 Task: Set the Outlook calendar work hours to start at 9:00 AM and end at 5:00 PM.
Action: Mouse moved to (41, 23)
Screenshot: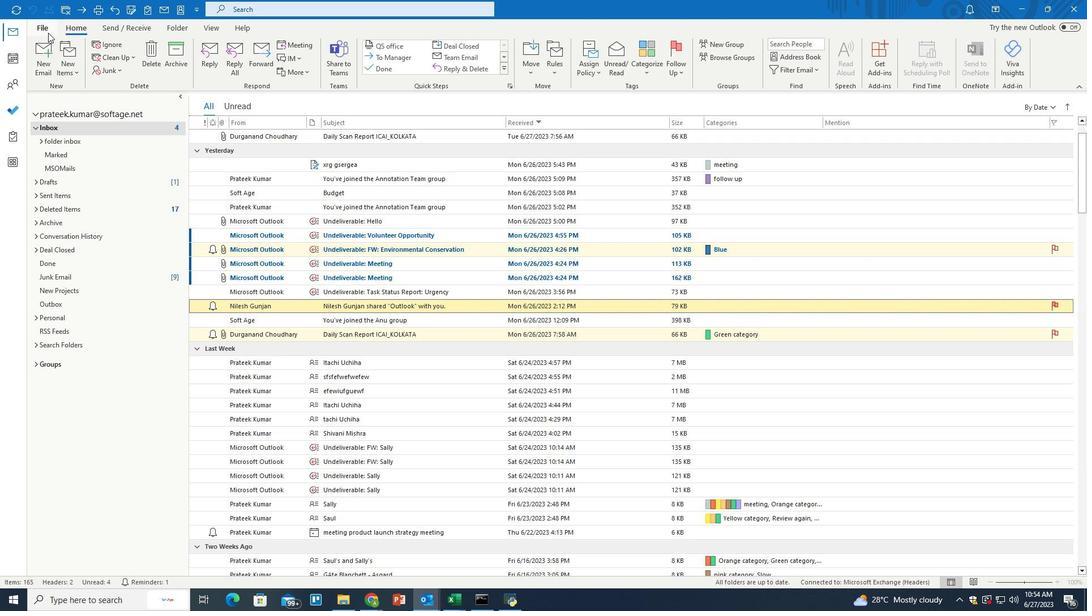 
Action: Mouse pressed left at (41, 23)
Screenshot: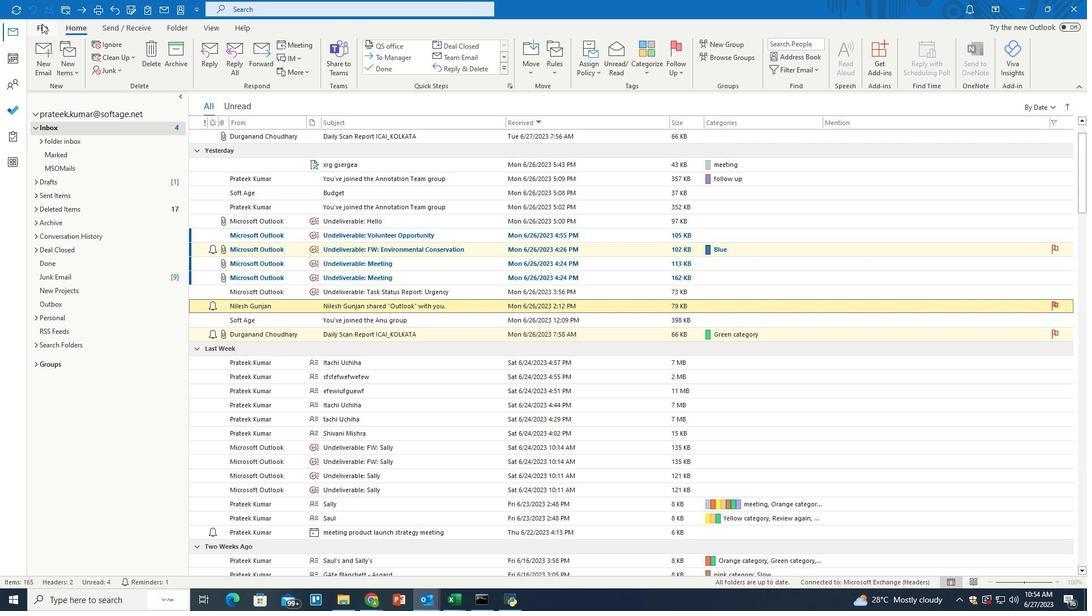 
Action: Mouse moved to (38, 541)
Screenshot: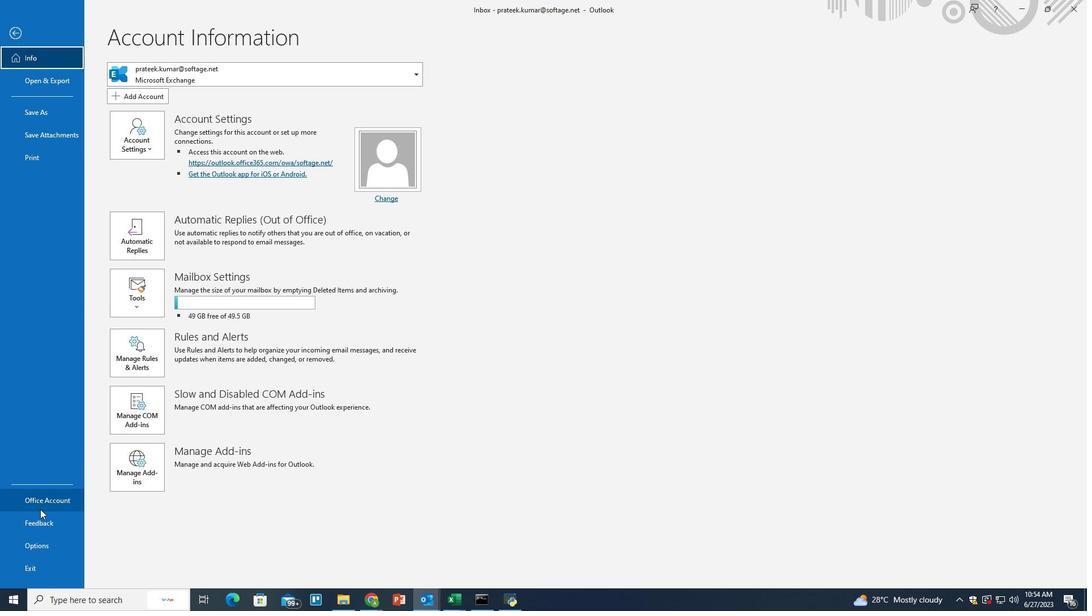 
Action: Mouse pressed left at (38, 541)
Screenshot: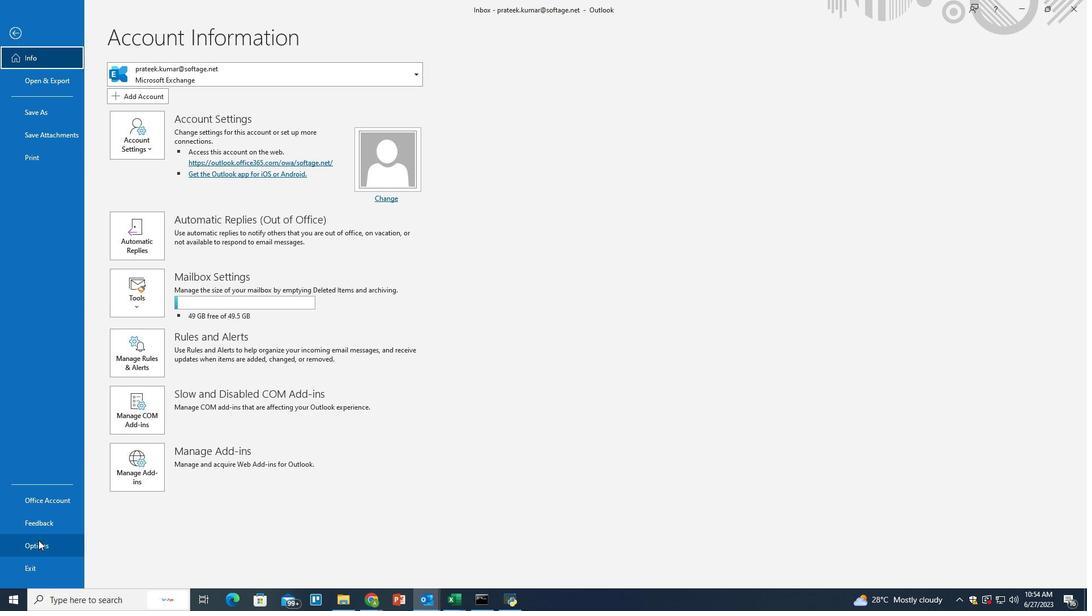 
Action: Mouse moved to (322, 164)
Screenshot: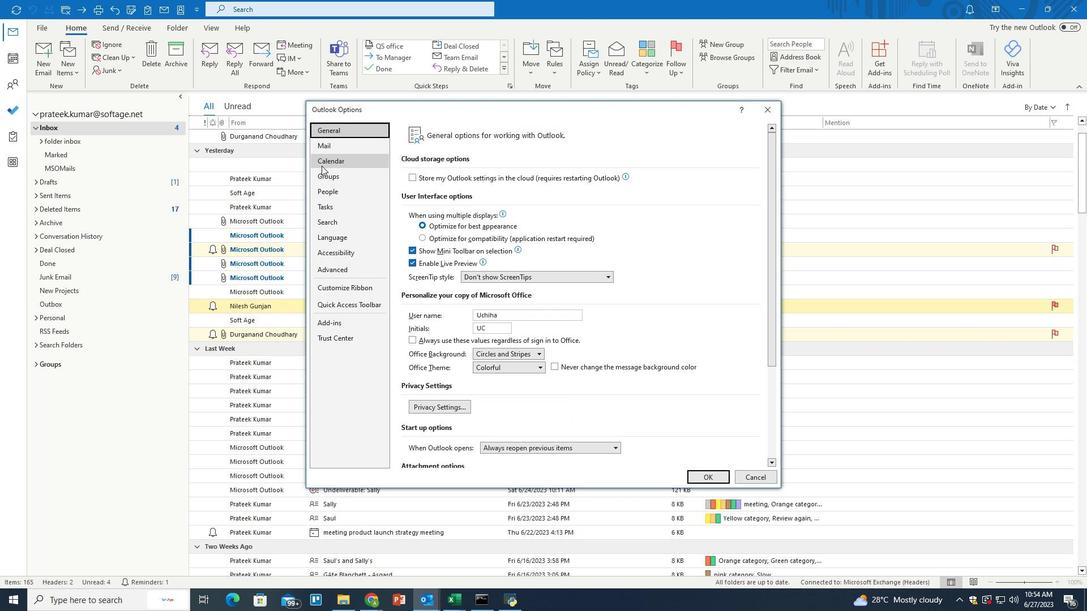 
Action: Mouse pressed left at (322, 164)
Screenshot: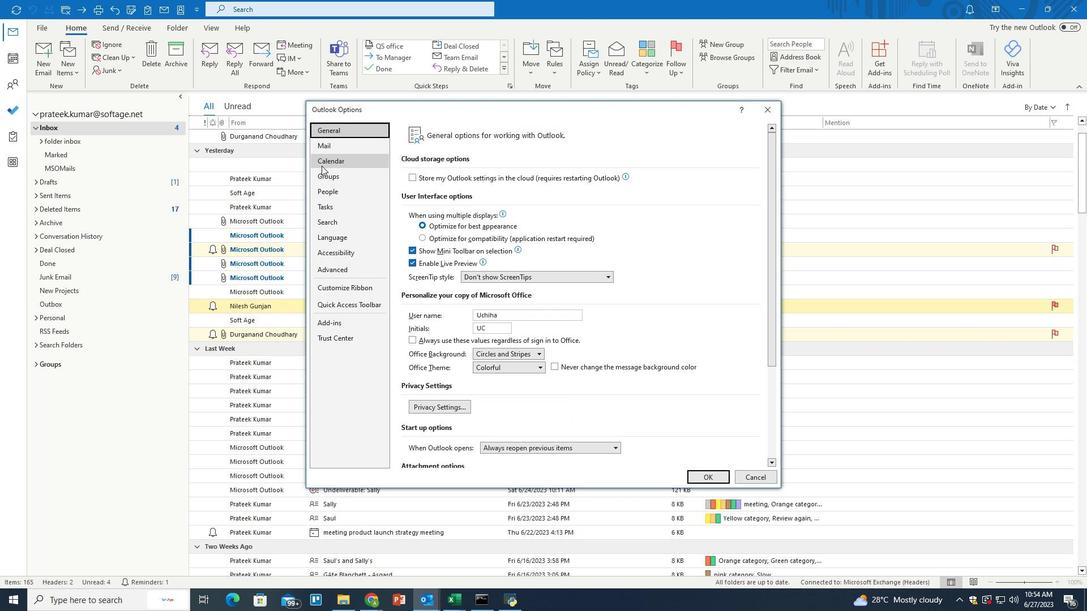
Action: Mouse moved to (532, 191)
Screenshot: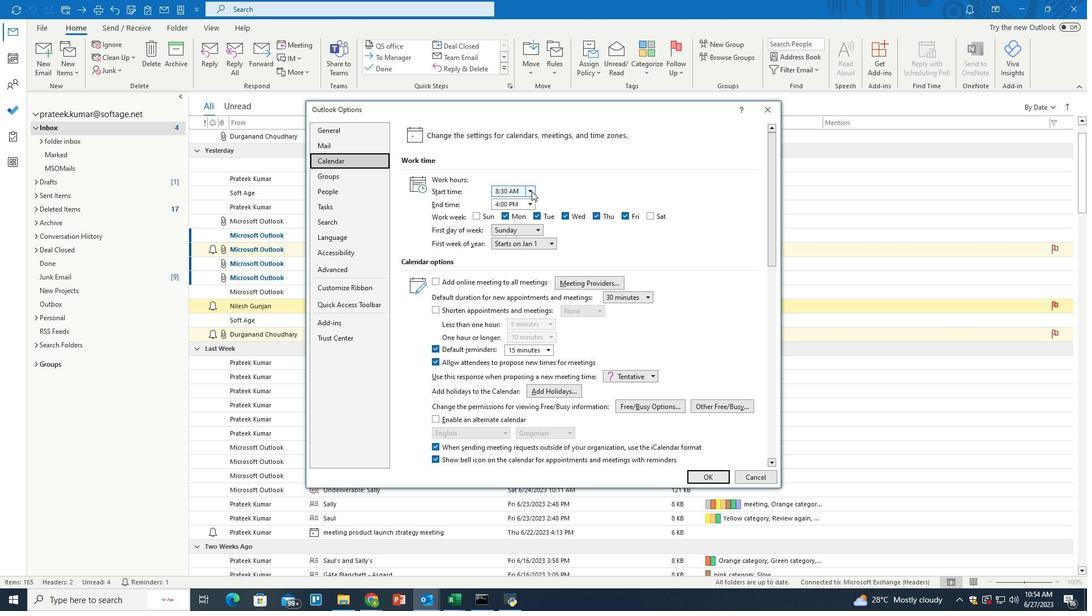 
Action: Mouse pressed left at (532, 191)
Screenshot: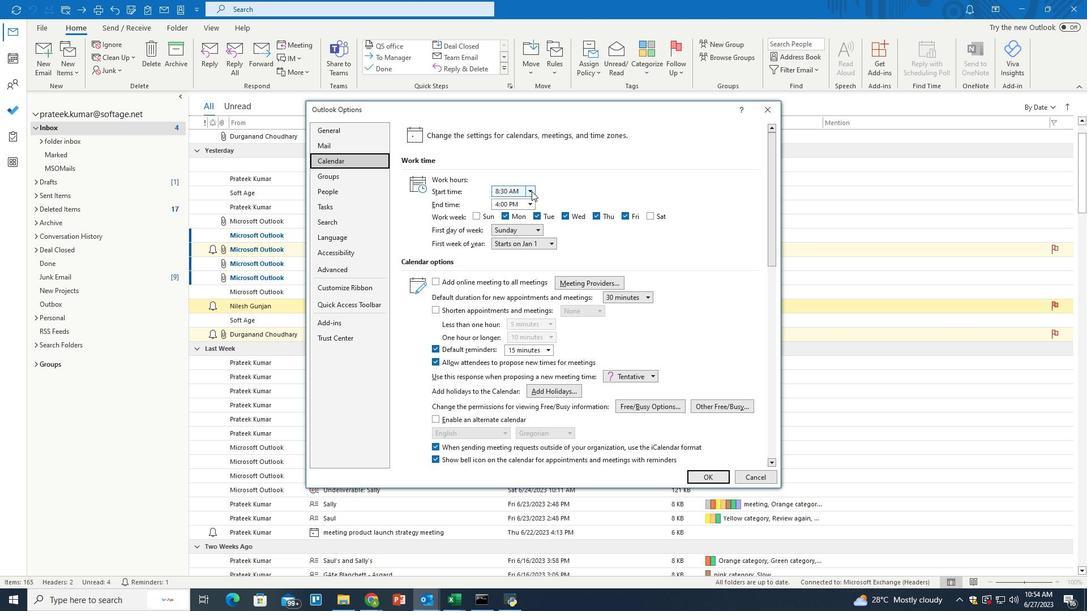 
Action: Mouse moved to (503, 394)
Screenshot: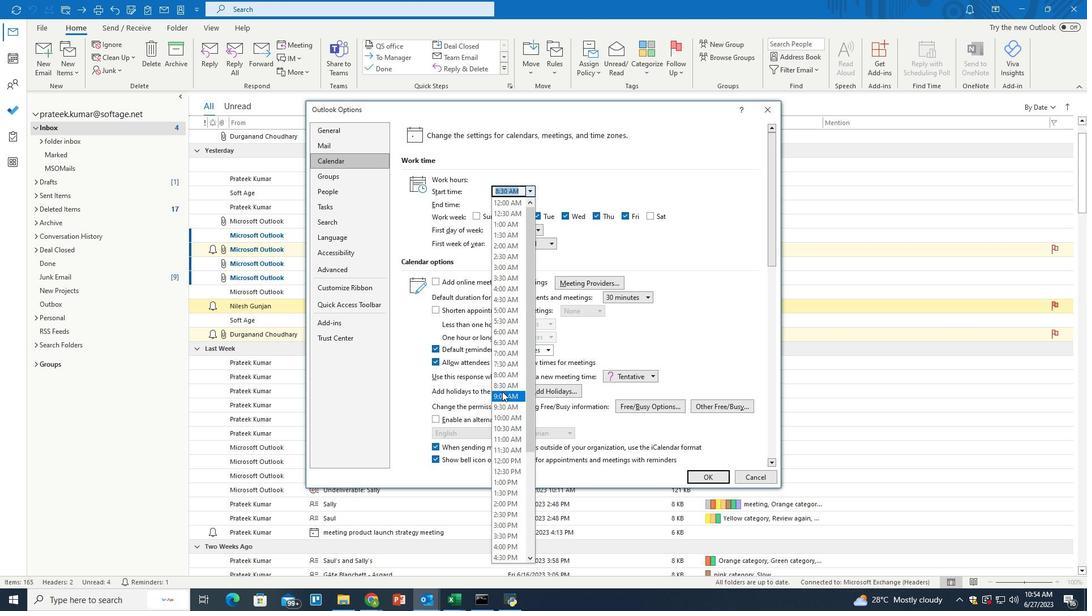 
Action: Mouse pressed left at (503, 394)
Screenshot: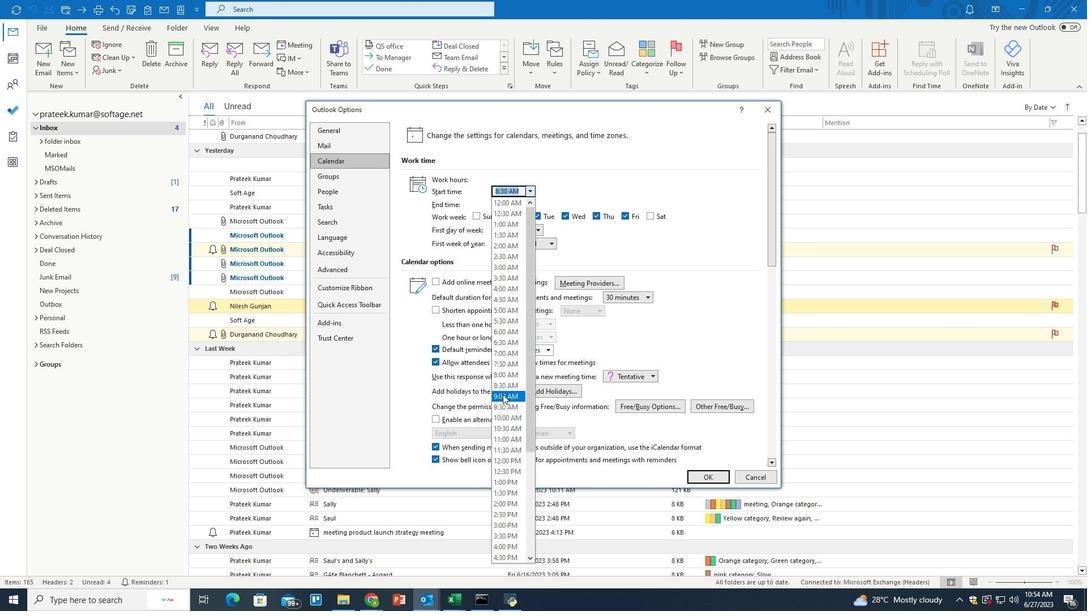 
Action: Mouse moved to (532, 203)
Screenshot: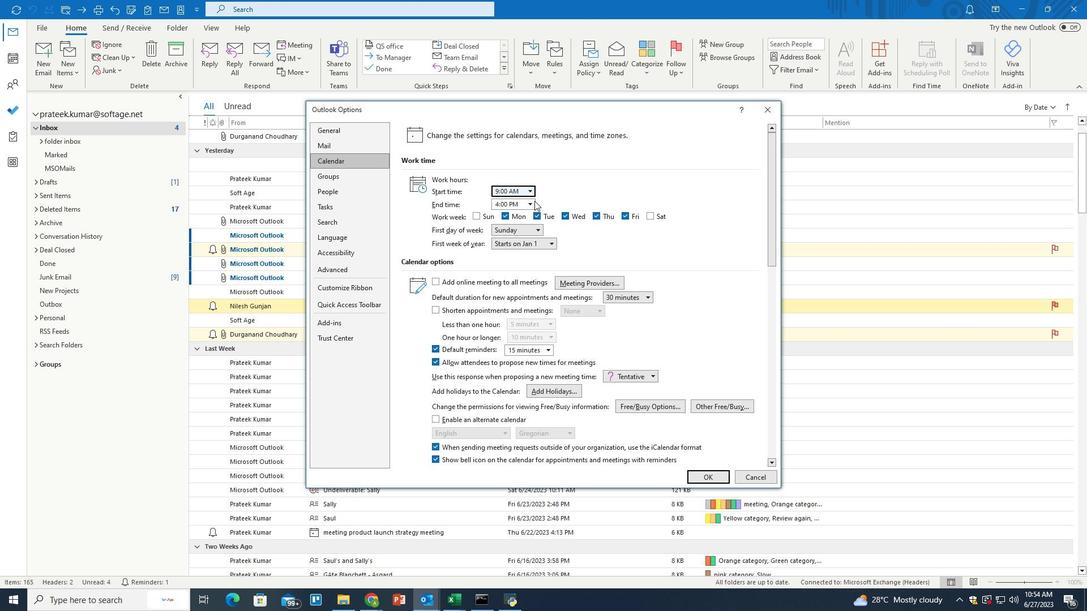 
Action: Mouse pressed left at (532, 203)
Screenshot: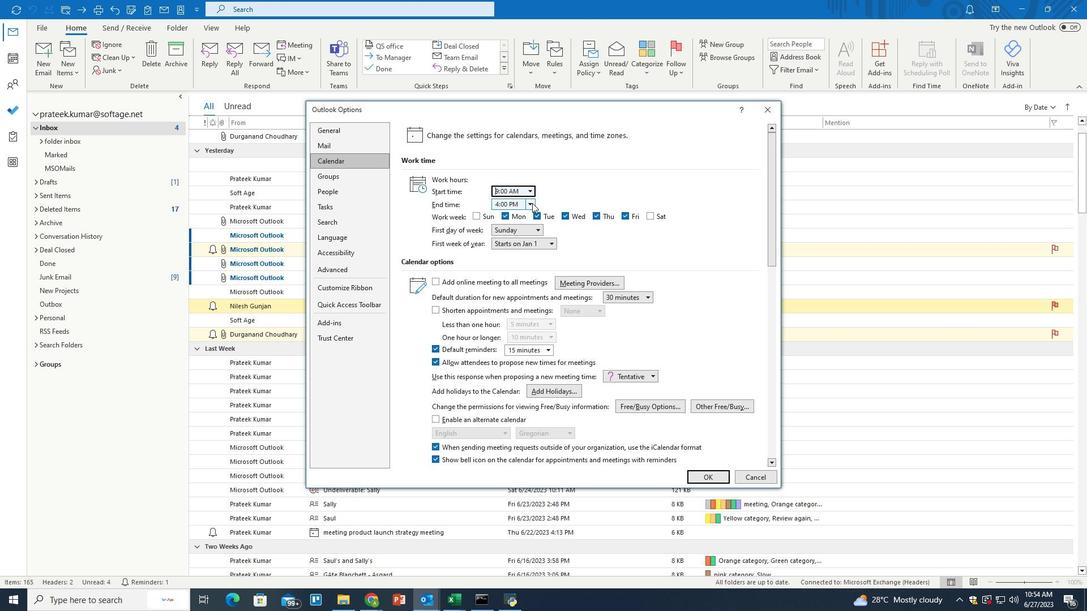 
Action: Mouse moved to (492, 364)
Screenshot: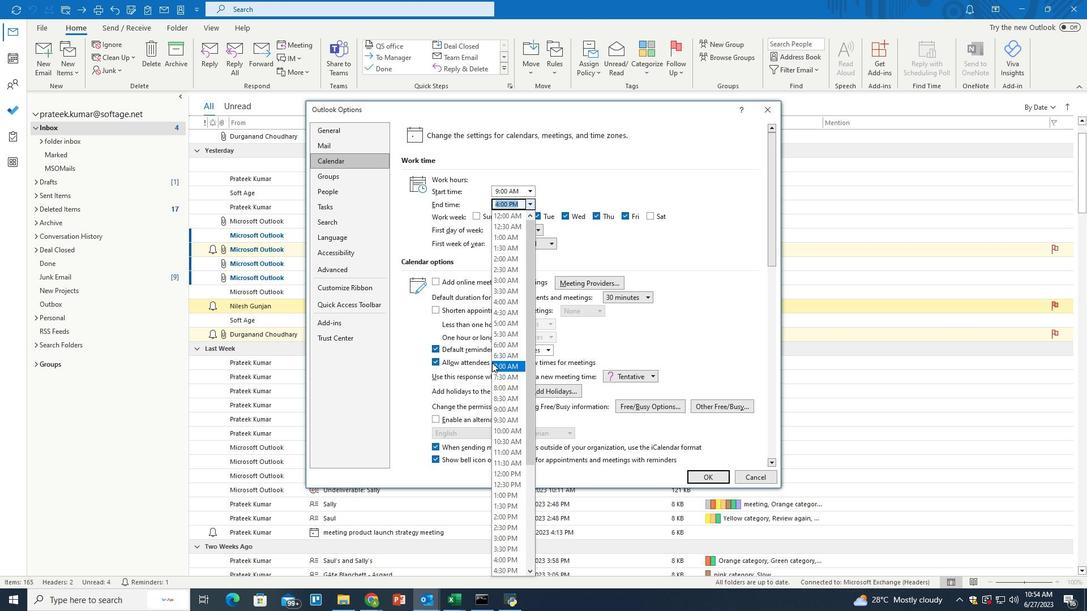 
Action: Mouse scrolled (492, 363) with delta (0, 0)
Screenshot: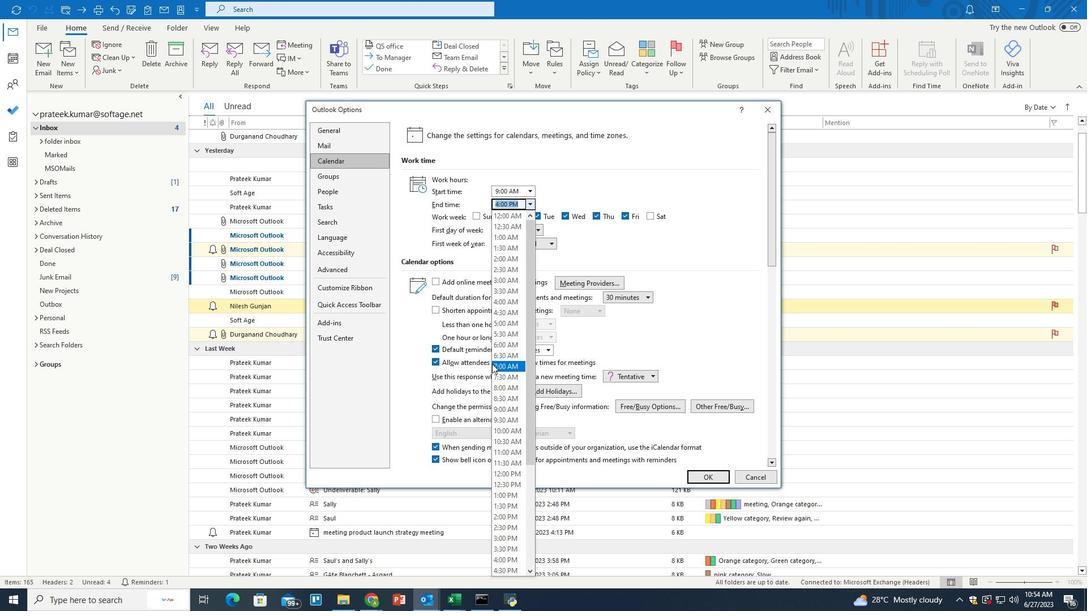 
Action: Mouse moved to (504, 545)
Screenshot: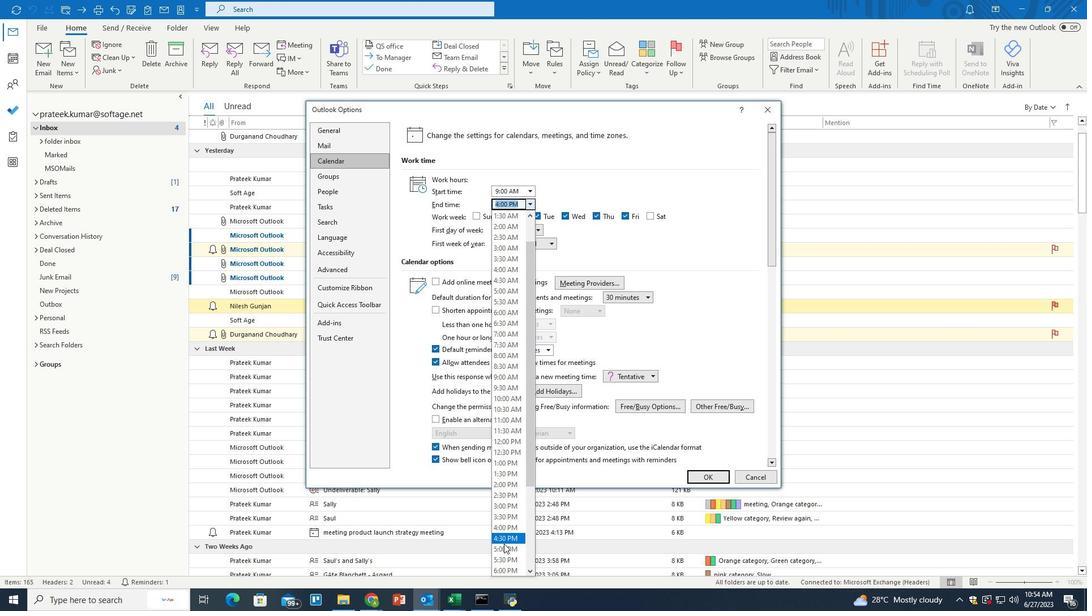 
Action: Mouse pressed left at (504, 545)
Screenshot: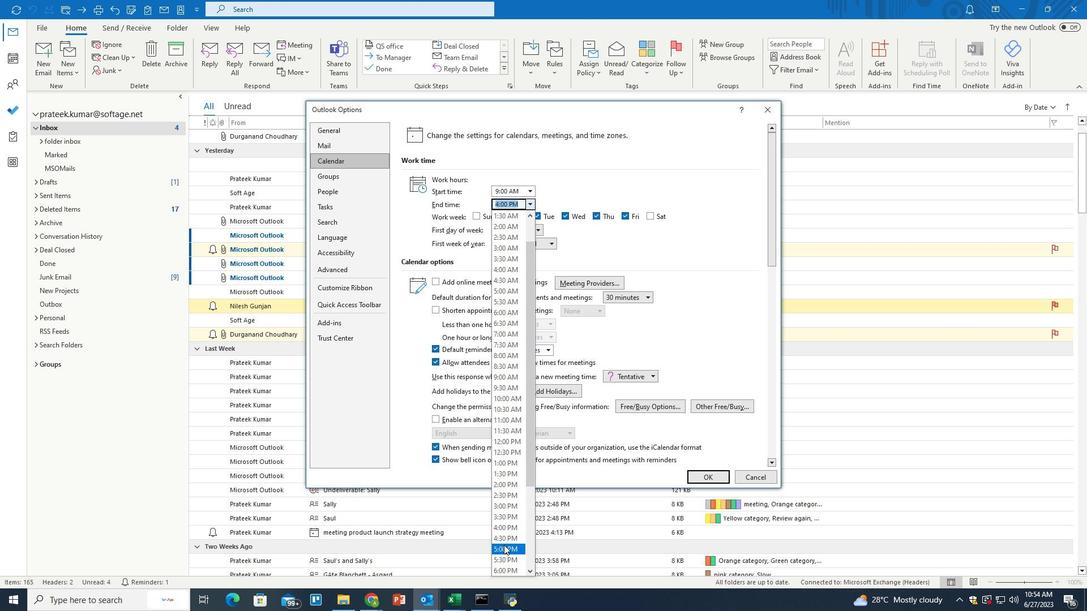 
Action: Mouse moved to (701, 478)
Screenshot: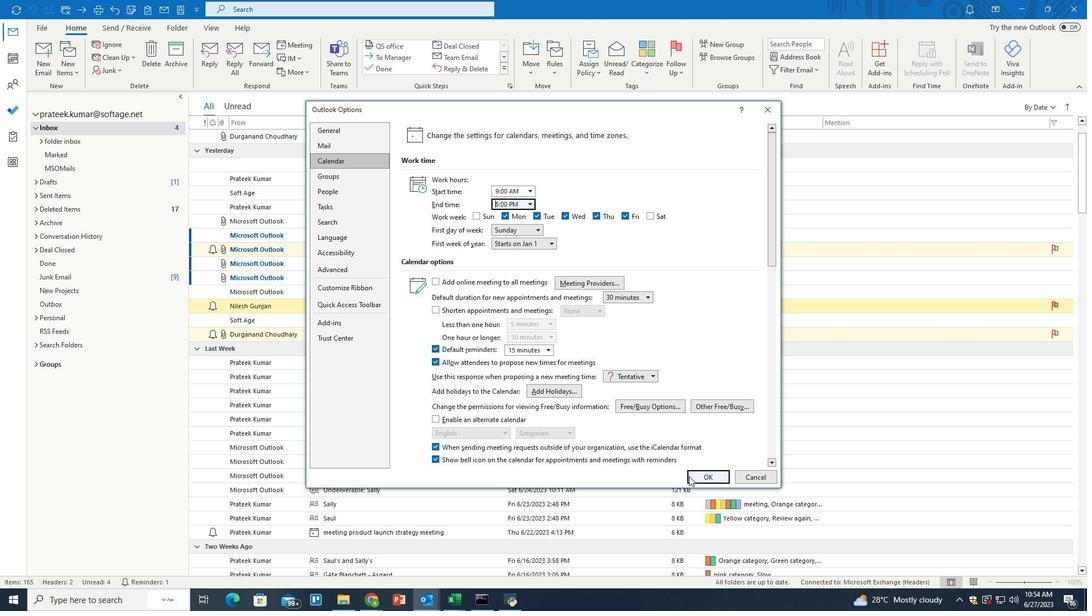 
Action: Mouse pressed left at (701, 478)
Screenshot: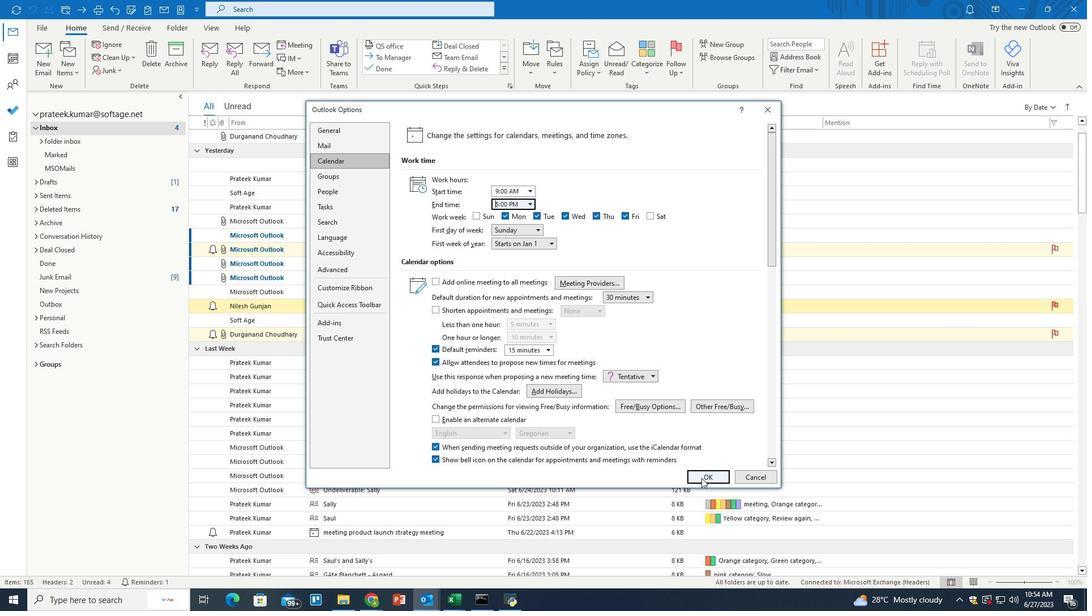 
Action: Mouse moved to (557, 438)
Screenshot: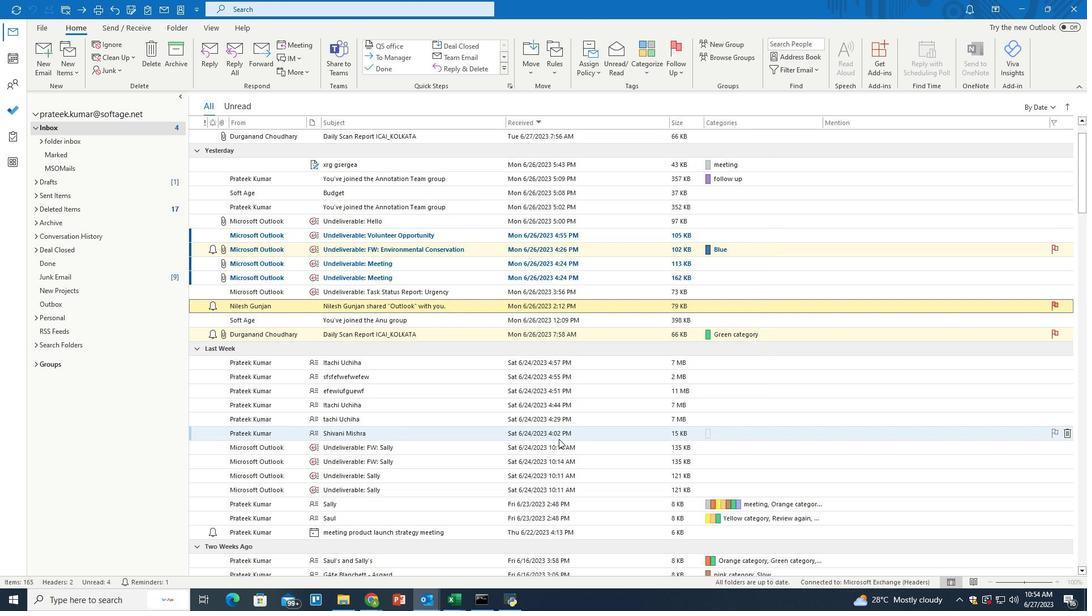 
